 Task: Choose the paper size A5 for printing the document.
Action: Mouse moved to (58, 95)
Screenshot: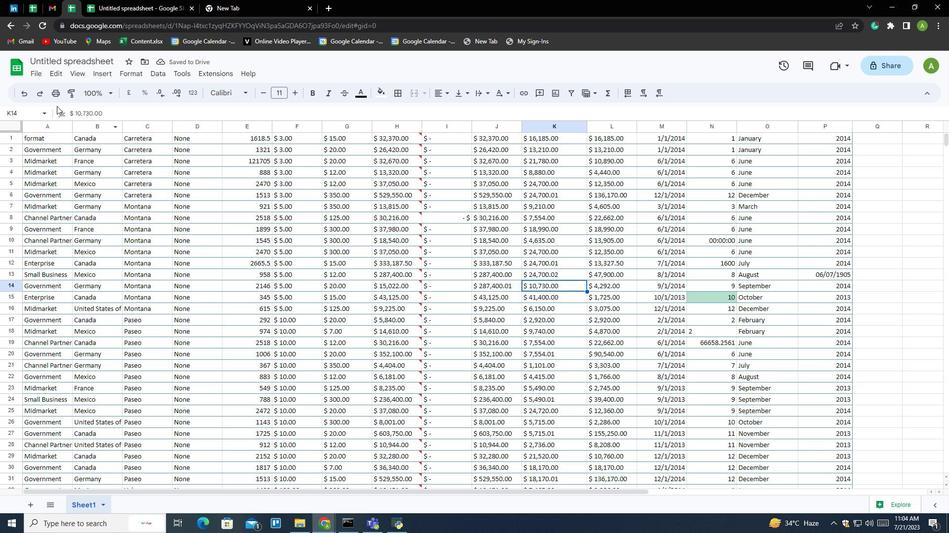 
Action: Mouse pressed left at (58, 95)
Screenshot: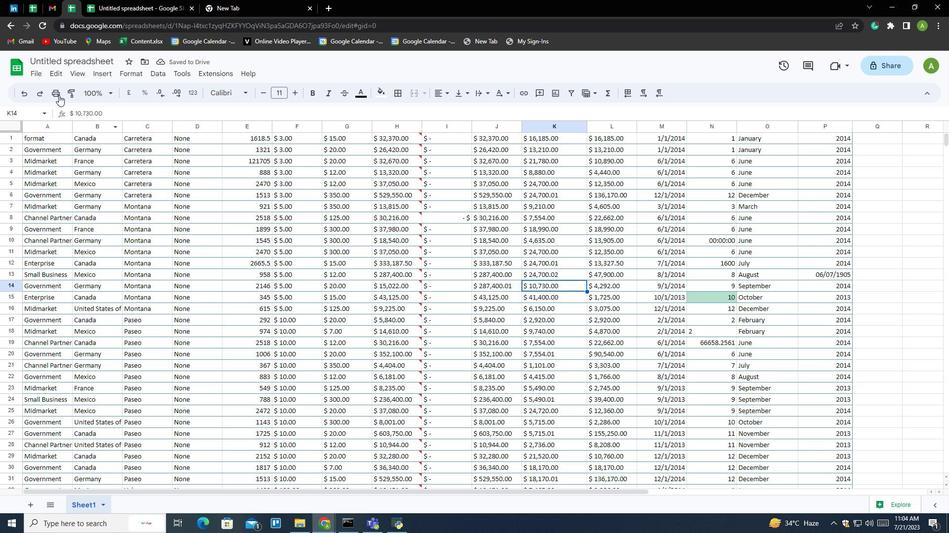 
Action: Mouse moved to (910, 63)
Screenshot: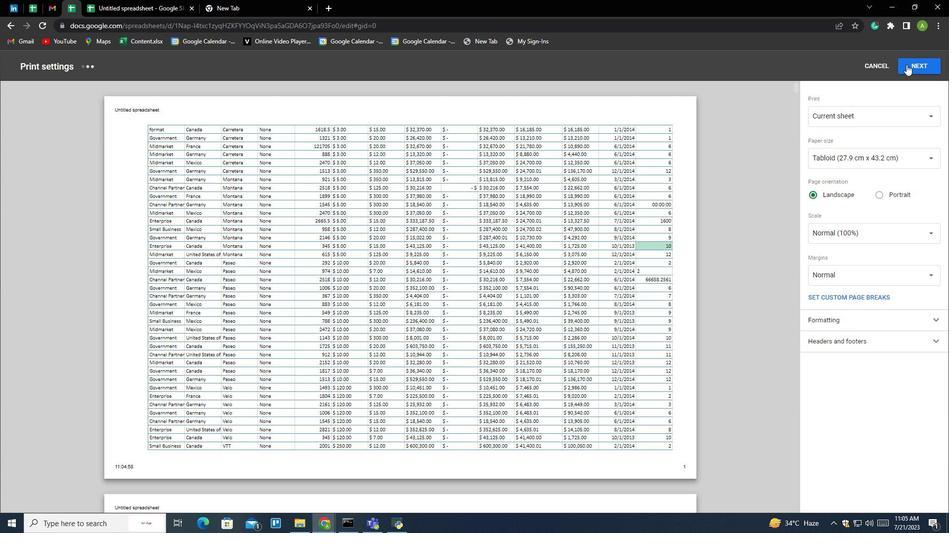 
Action: Mouse pressed left at (910, 63)
Screenshot: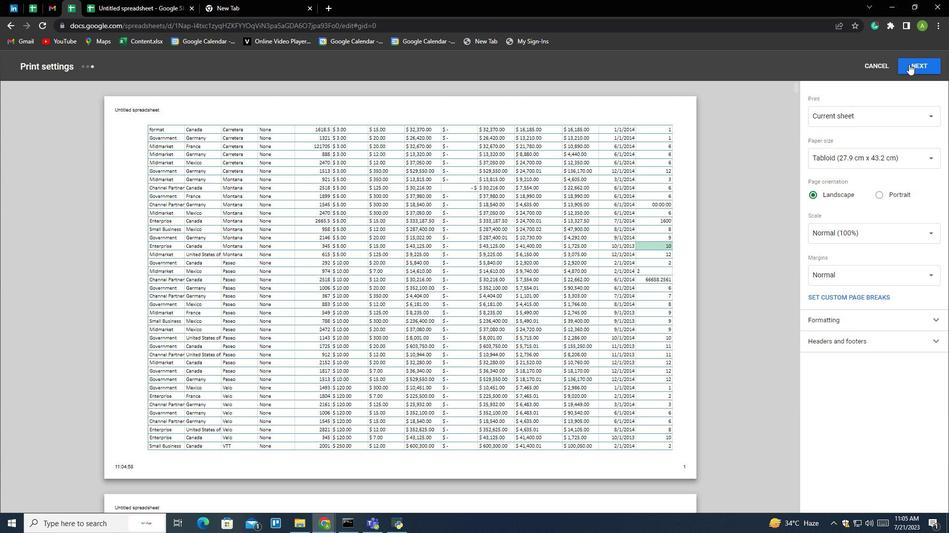 
Action: Mouse moved to (654, 158)
Screenshot: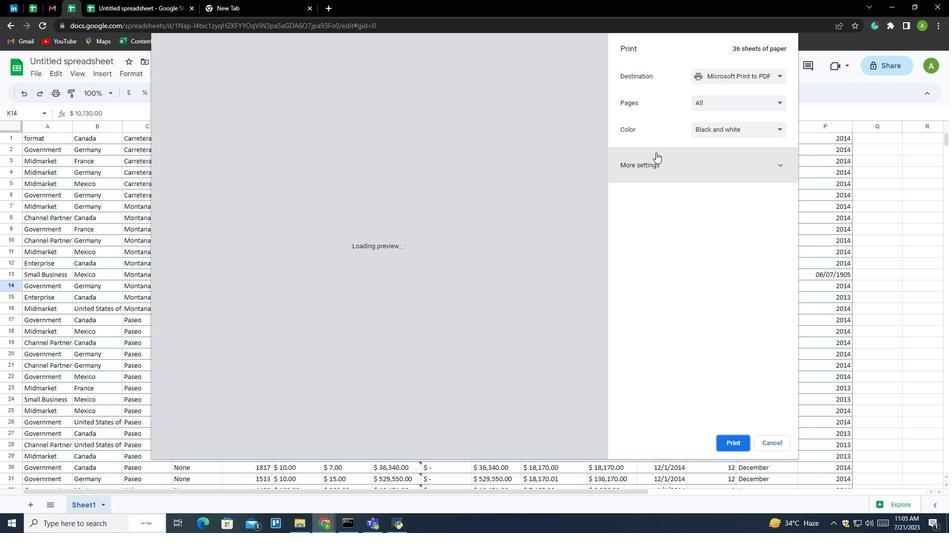 
Action: Mouse pressed left at (654, 158)
Screenshot: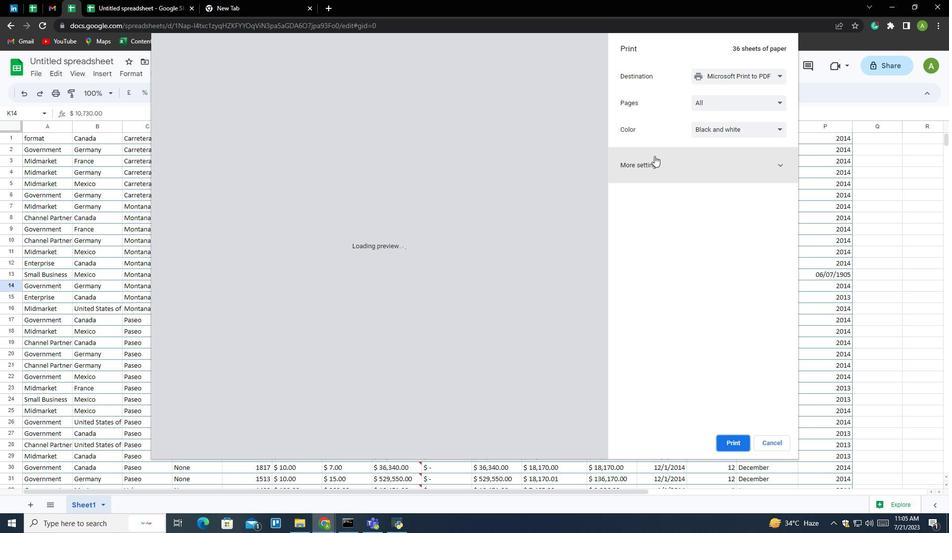 
Action: Mouse moved to (701, 199)
Screenshot: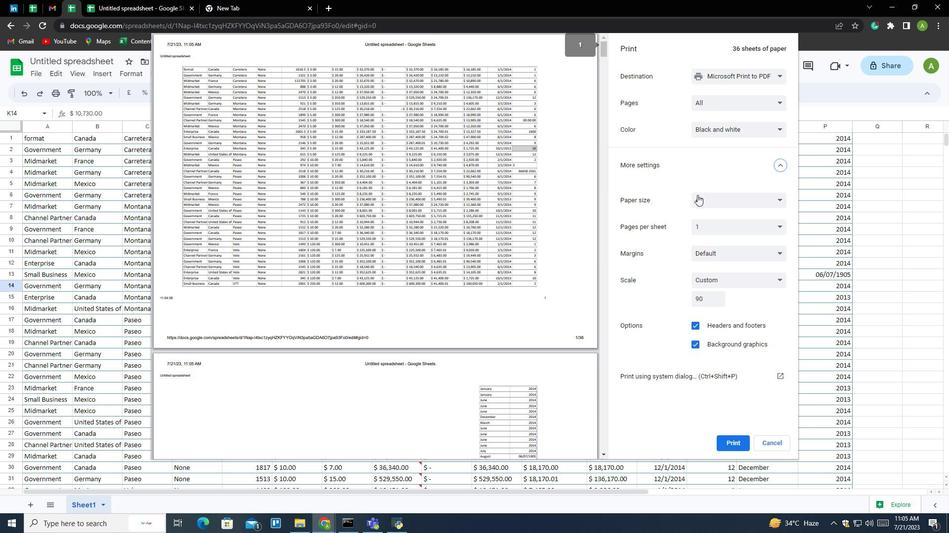 
Action: Mouse pressed left at (701, 199)
Screenshot: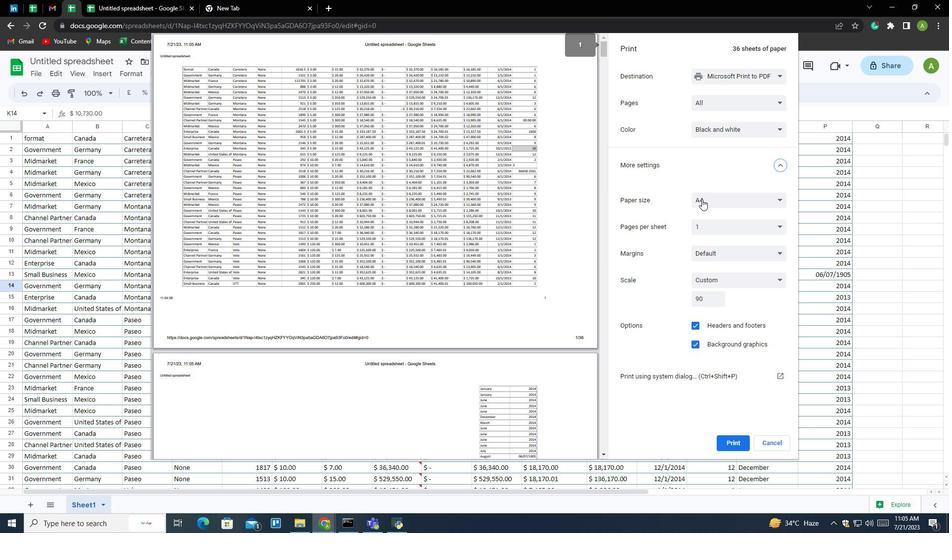 
Action: Mouse moved to (699, 269)
Screenshot: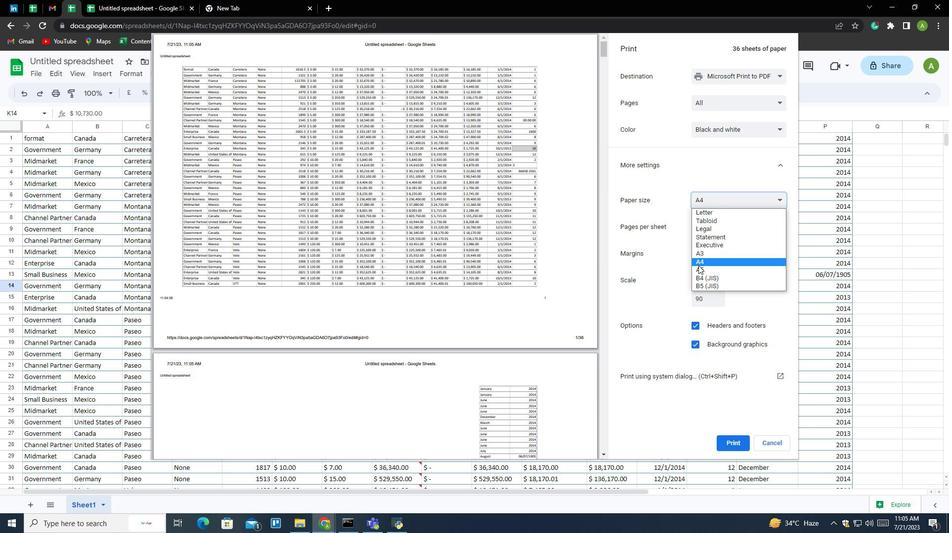 
Action: Mouse pressed left at (699, 269)
Screenshot: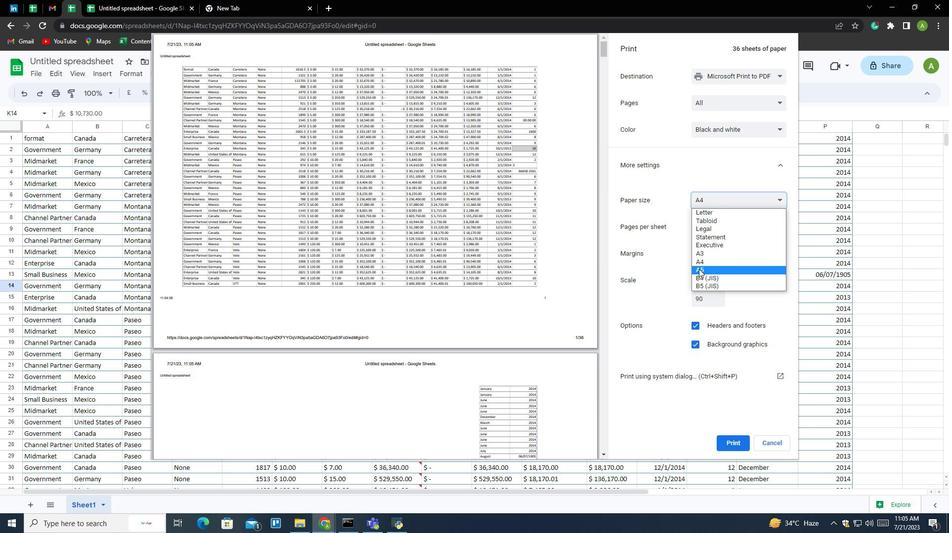 
Action: Mouse moved to (395, 265)
Screenshot: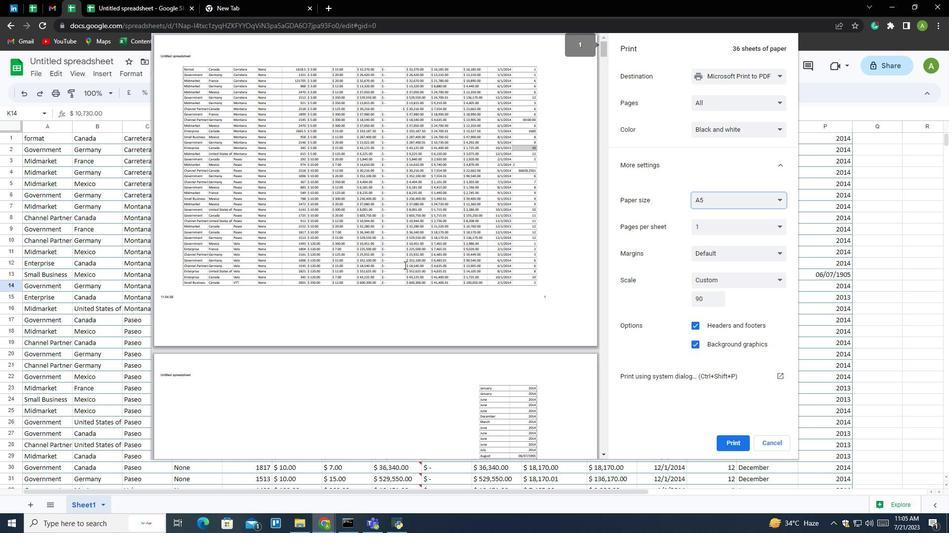 
